 Task: Apply the currency format of Afghan Afghani.
Action: Mouse moved to (296, 146)
Screenshot: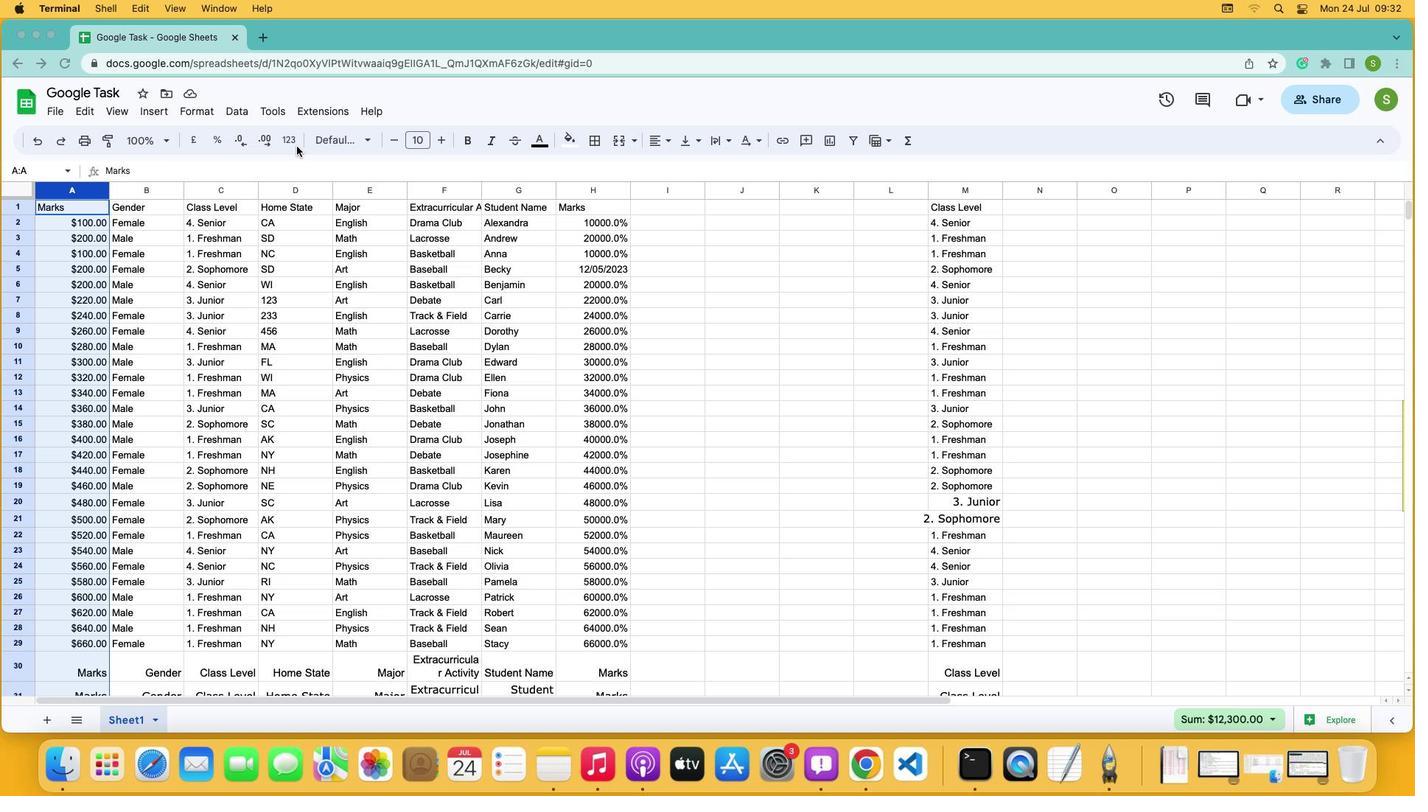 
Action: Mouse pressed left at (296, 146)
Screenshot: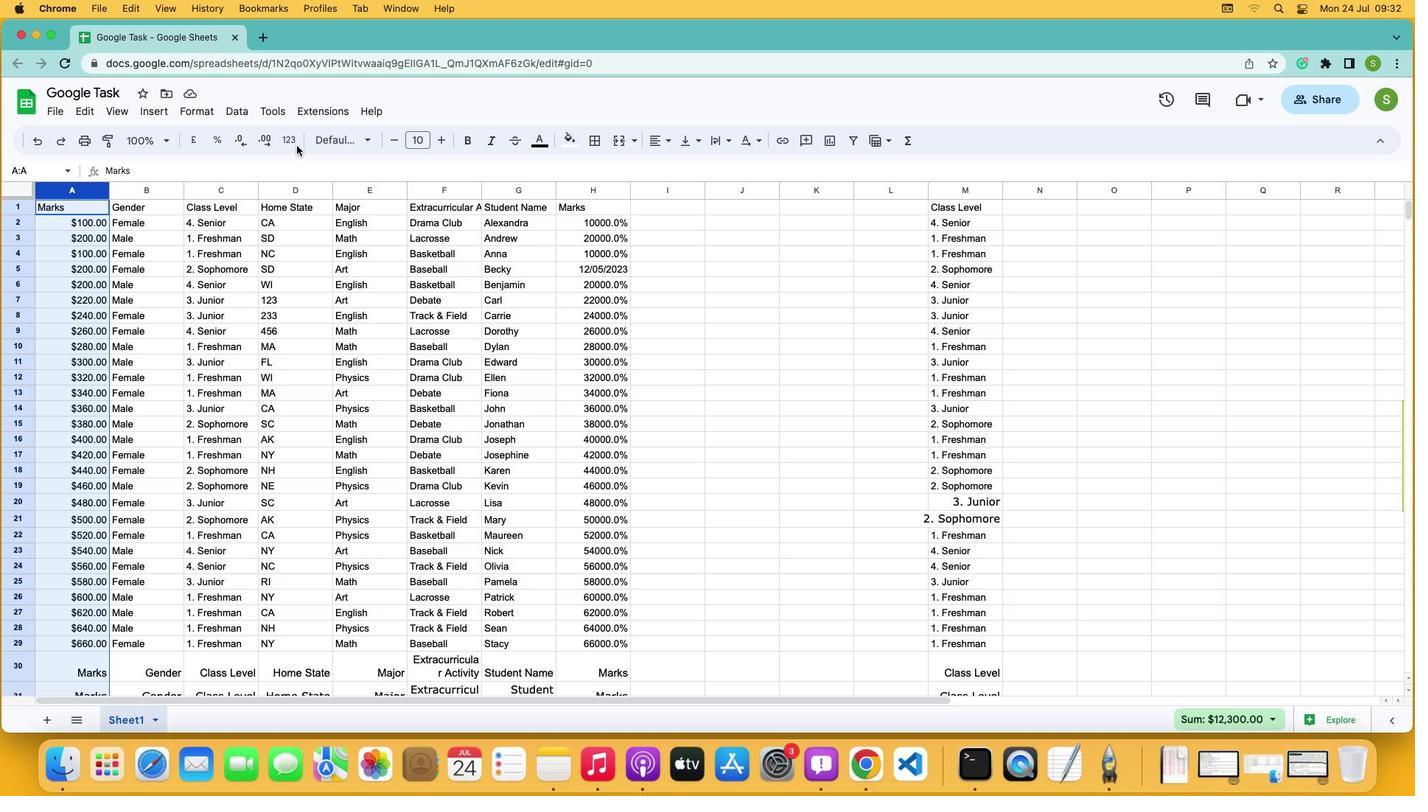 
Action: Mouse moved to (293, 142)
Screenshot: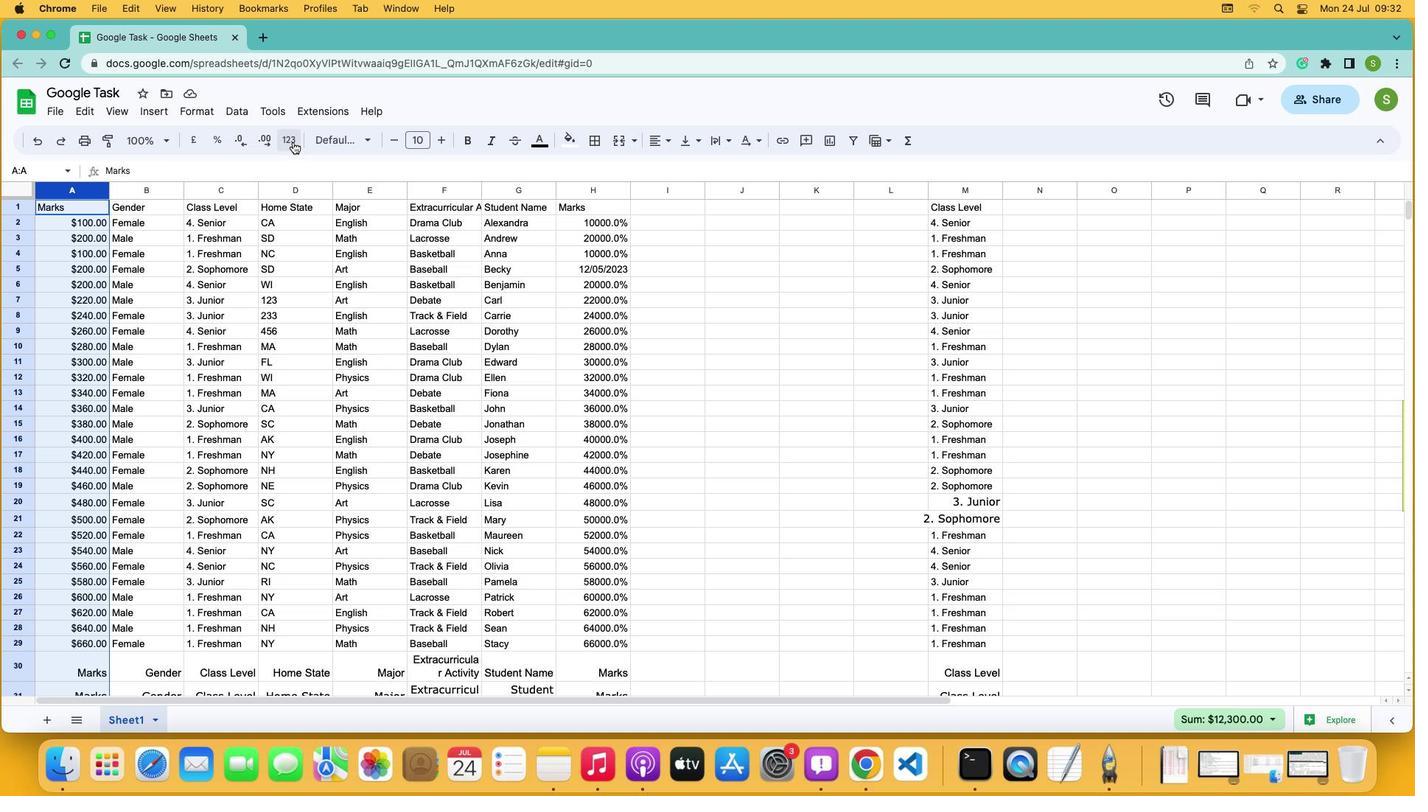 
Action: Mouse pressed left at (293, 142)
Screenshot: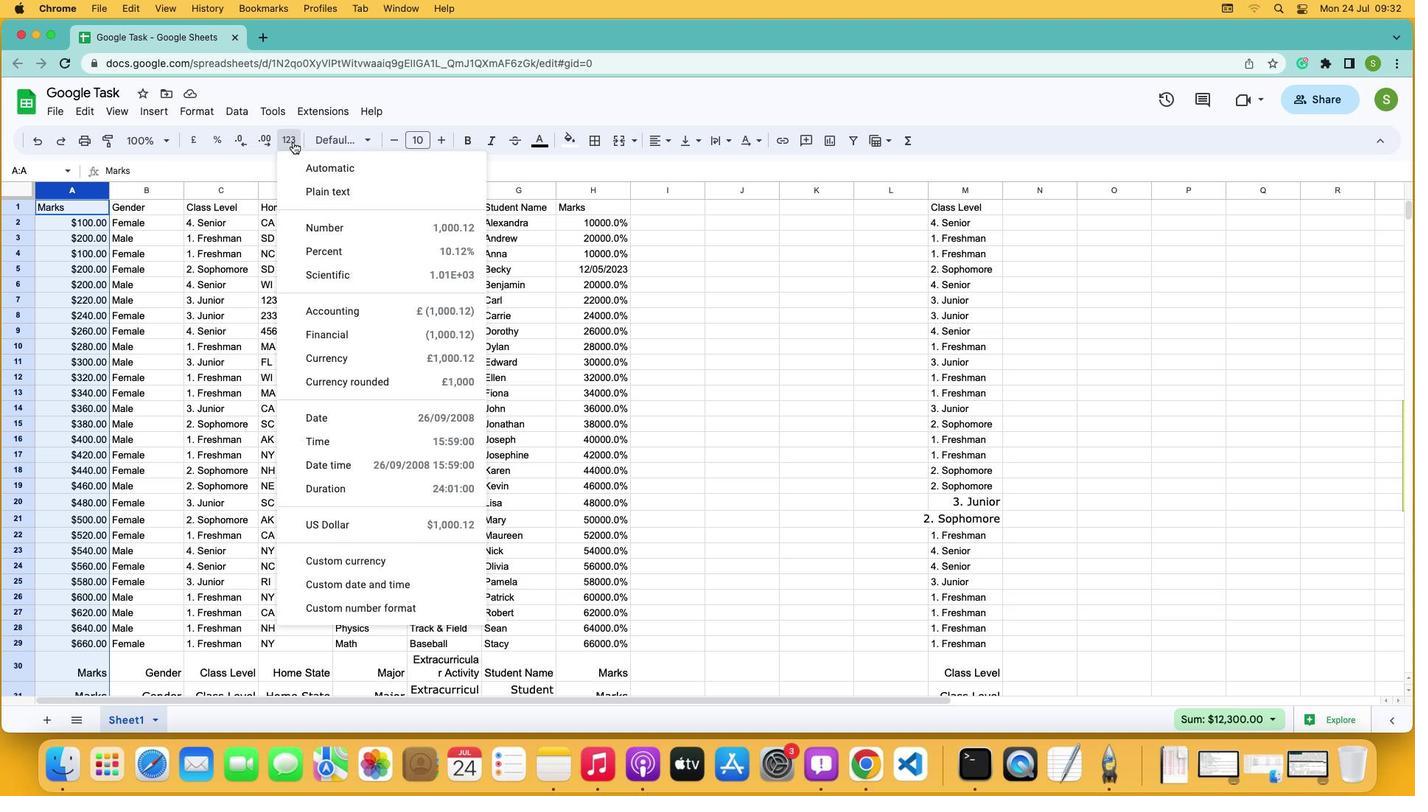
Action: Mouse moved to (348, 564)
Screenshot: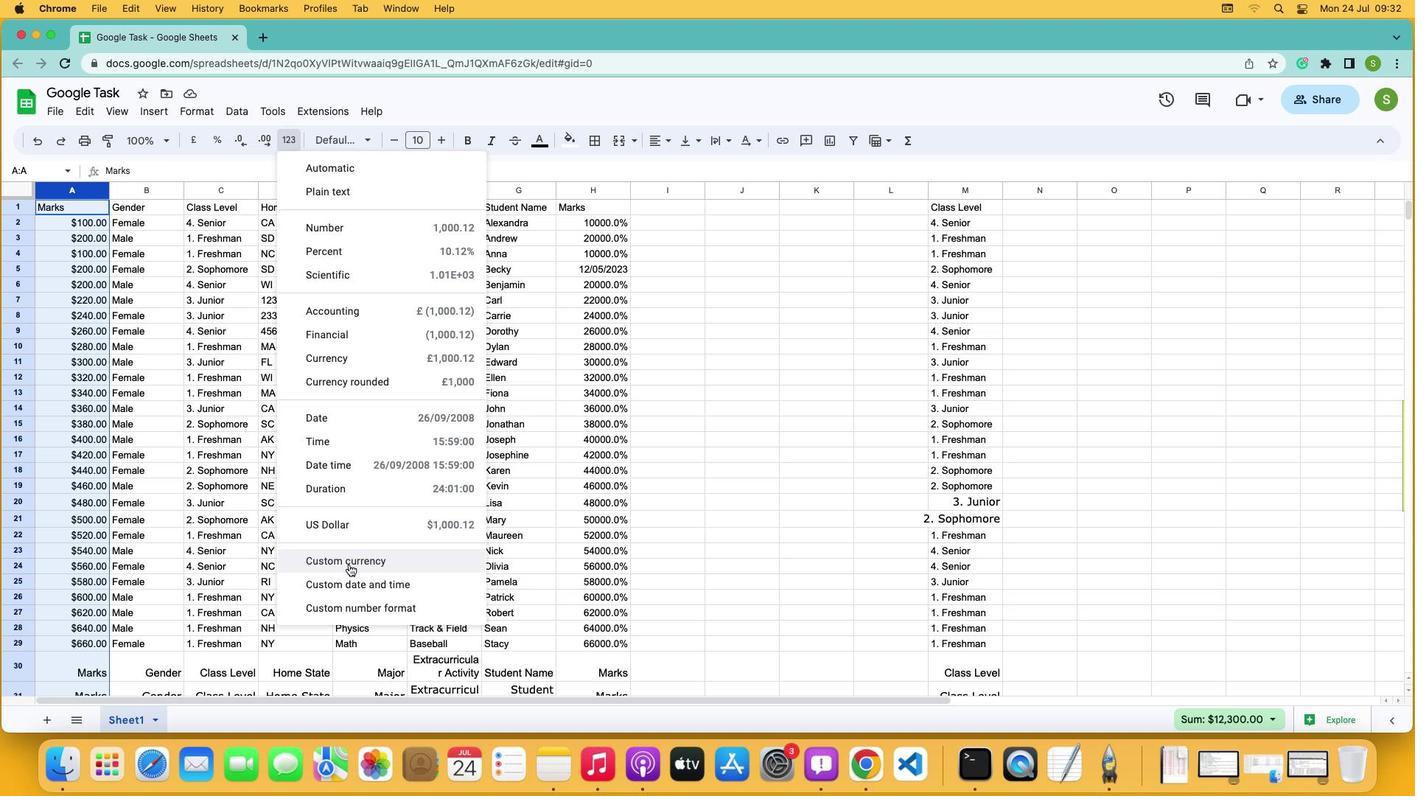 
Action: Mouse pressed left at (348, 564)
Screenshot: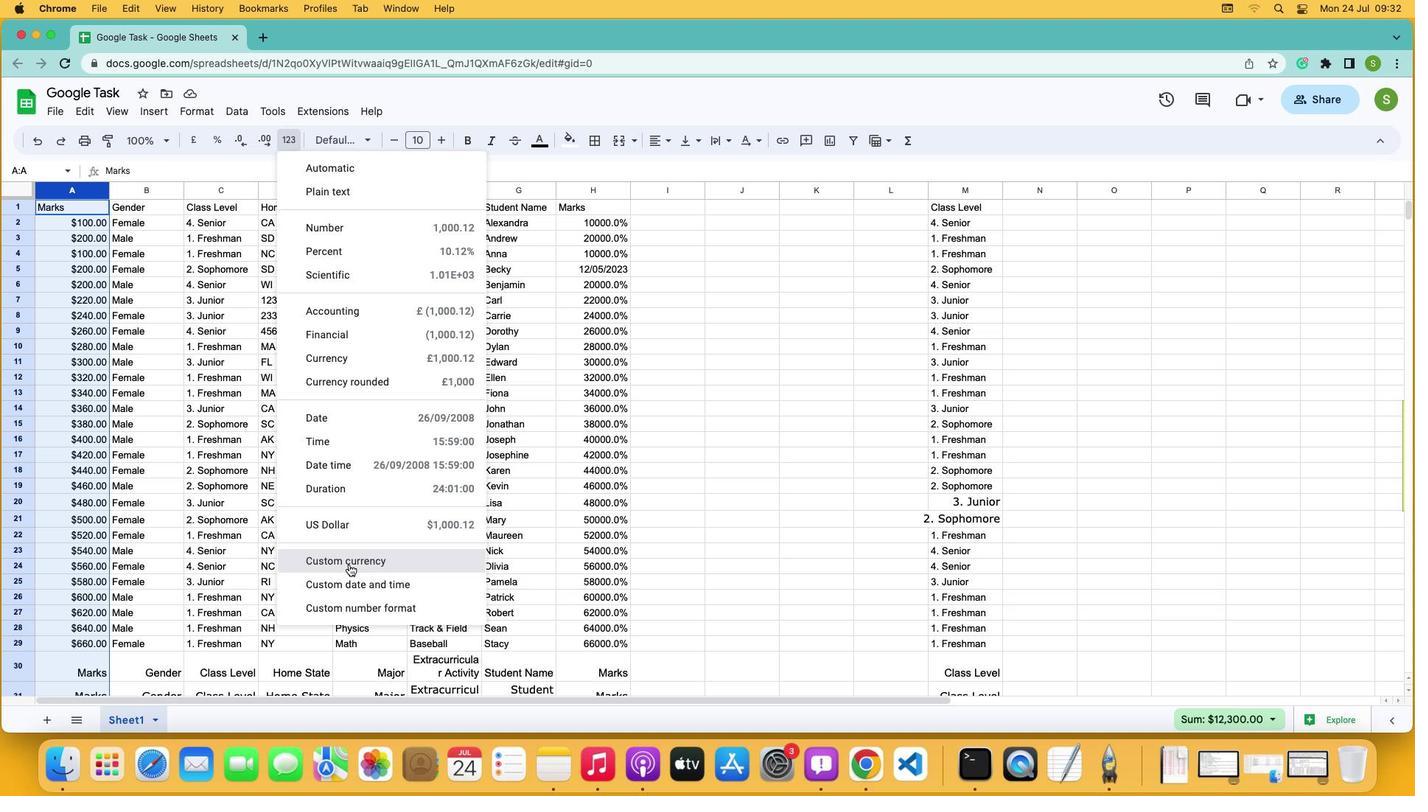 
Action: Mouse moved to (610, 426)
Screenshot: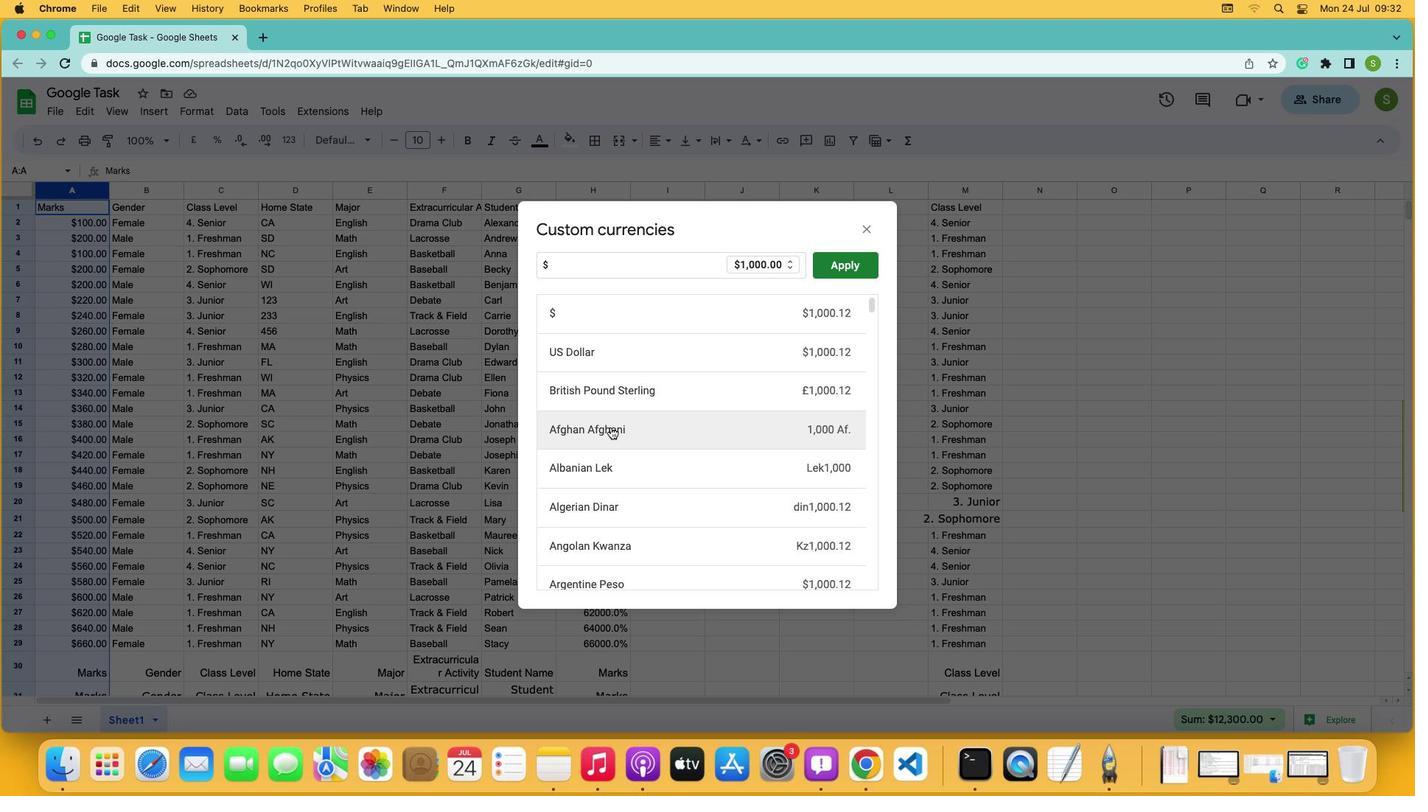 
Action: Mouse pressed left at (610, 426)
Screenshot: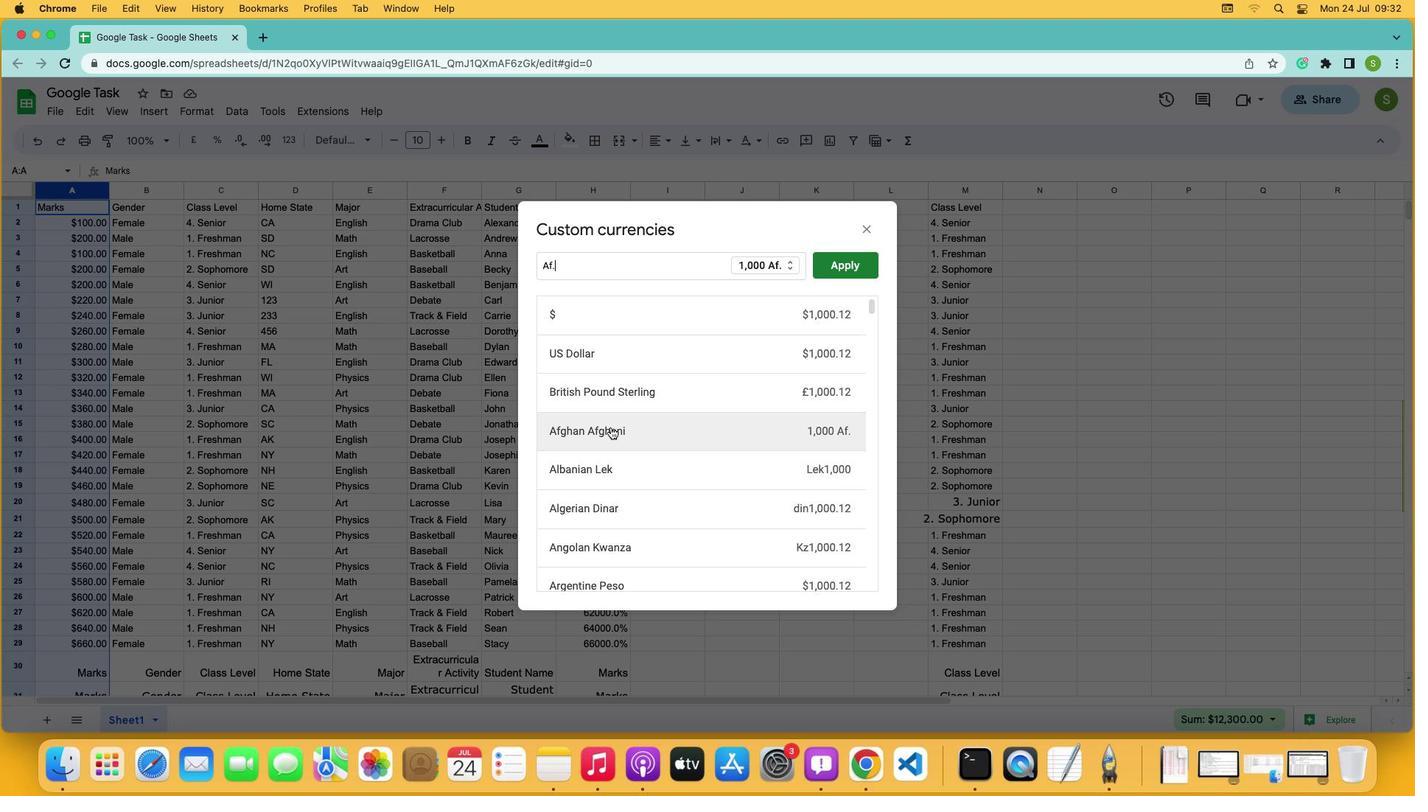 
Action: Mouse moved to (837, 260)
Screenshot: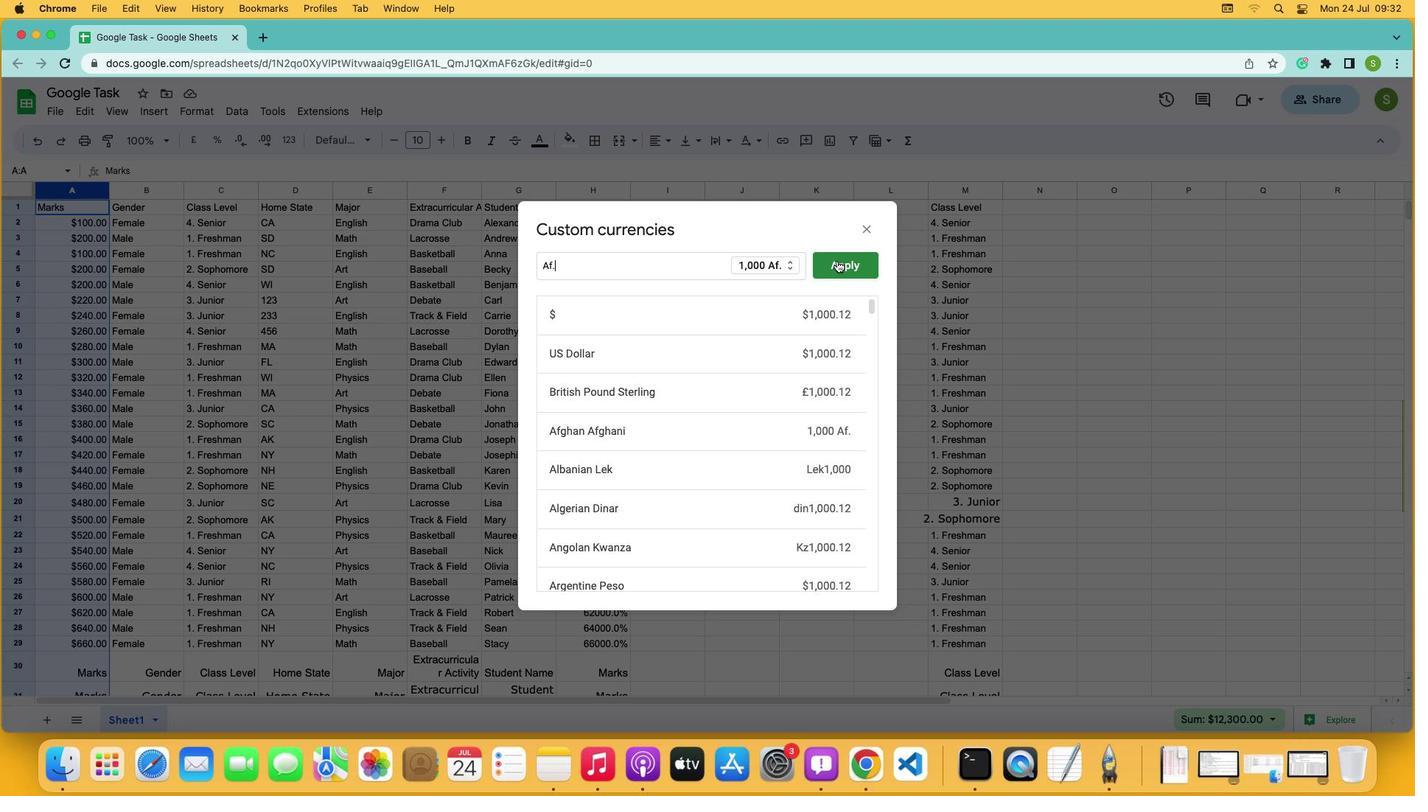 
Action: Mouse pressed left at (837, 260)
Screenshot: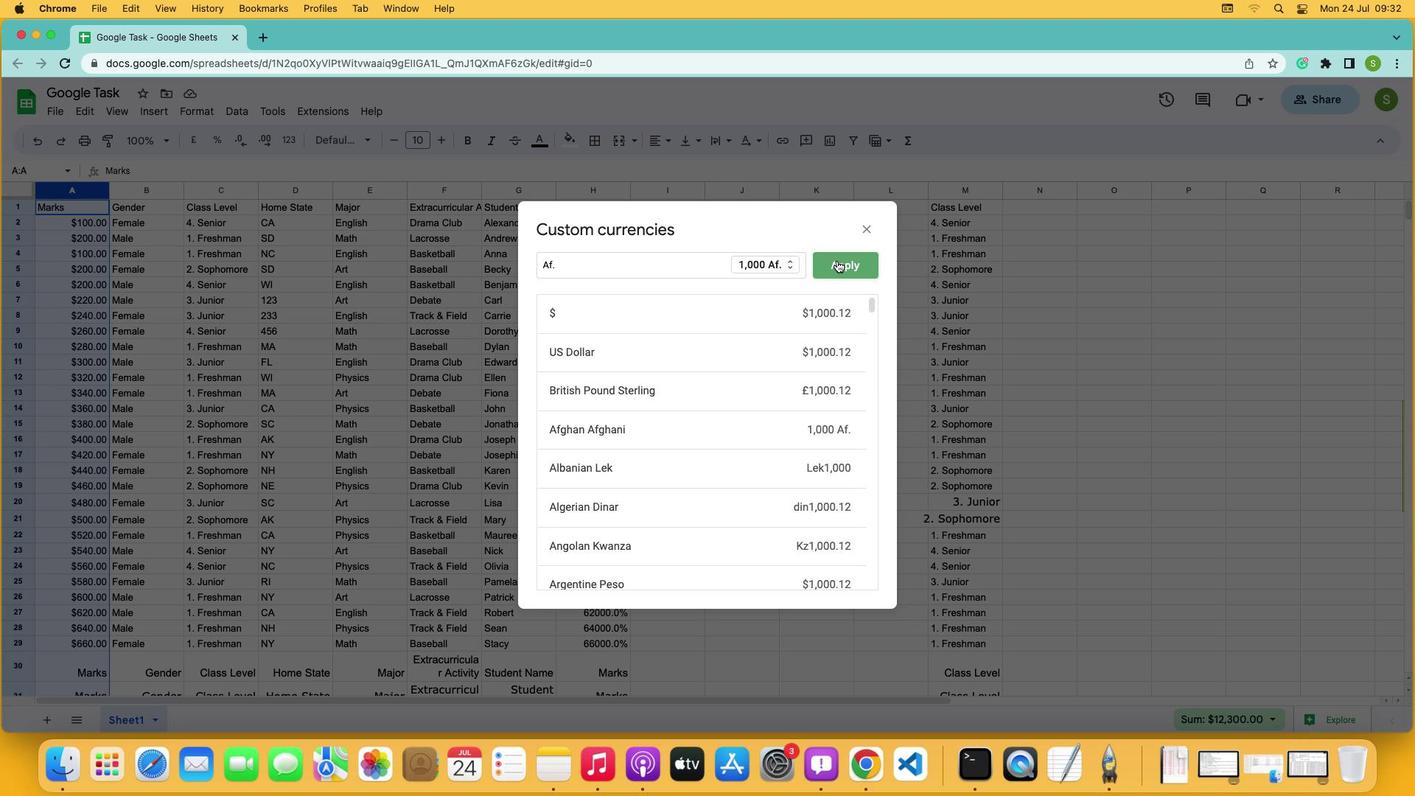 
